 Task: Create a board button with options enabled by default.
Action: Mouse pressed left at (425, 284)
Screenshot: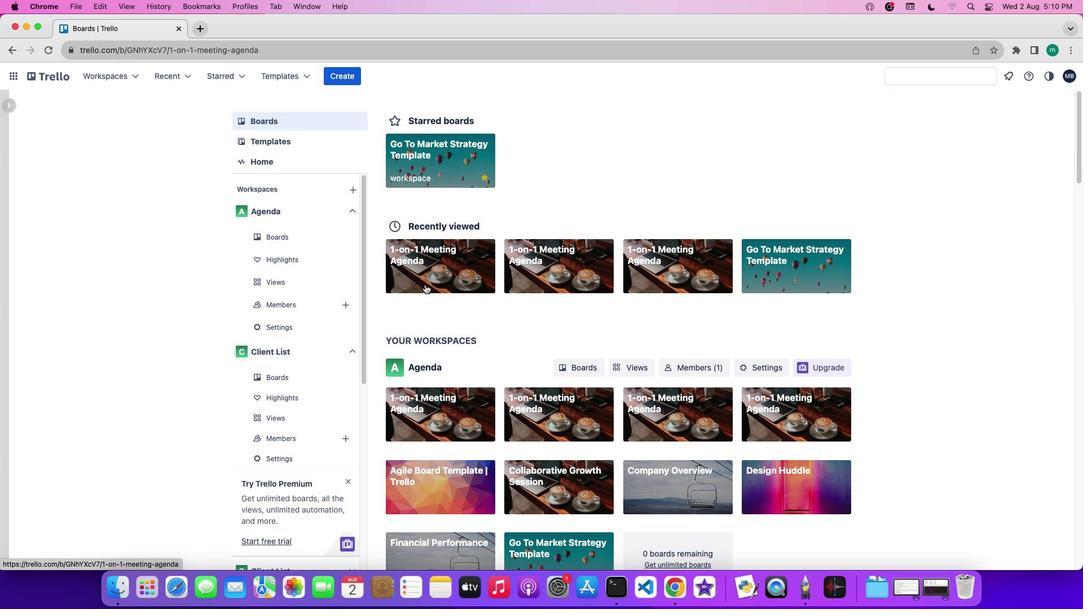 
Action: Mouse moved to (933, 252)
Screenshot: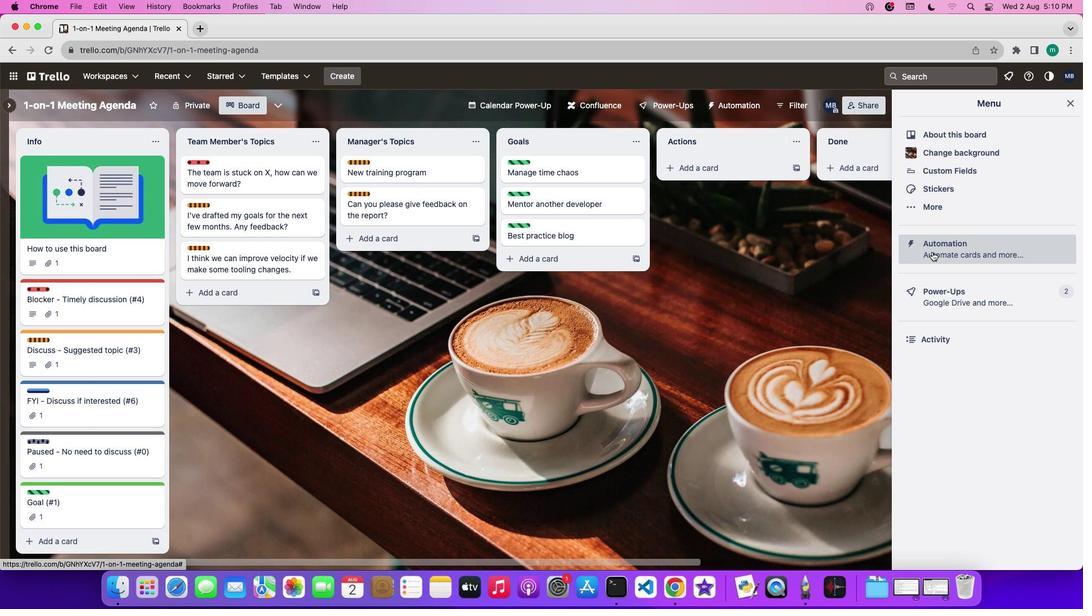 
Action: Mouse pressed left at (933, 252)
Screenshot: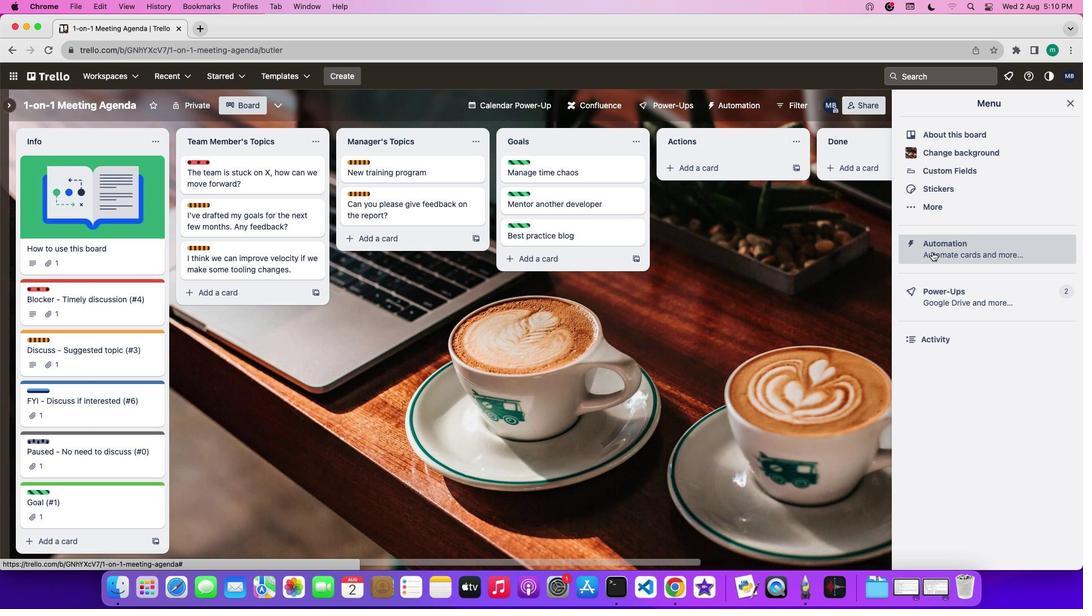 
Action: Mouse moved to (94, 309)
Screenshot: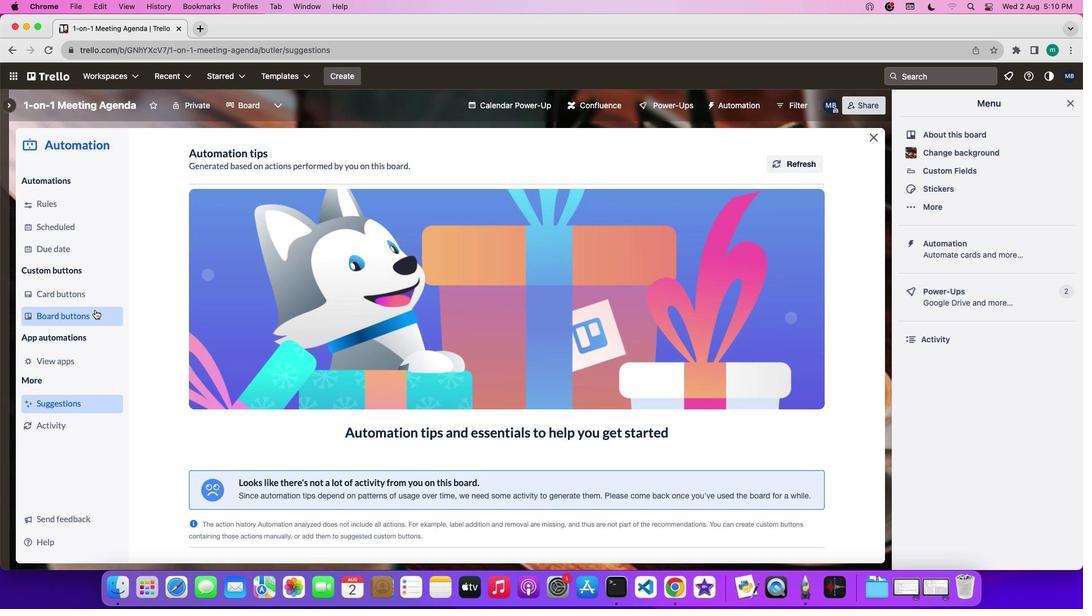 
Action: Mouse pressed left at (94, 309)
Screenshot: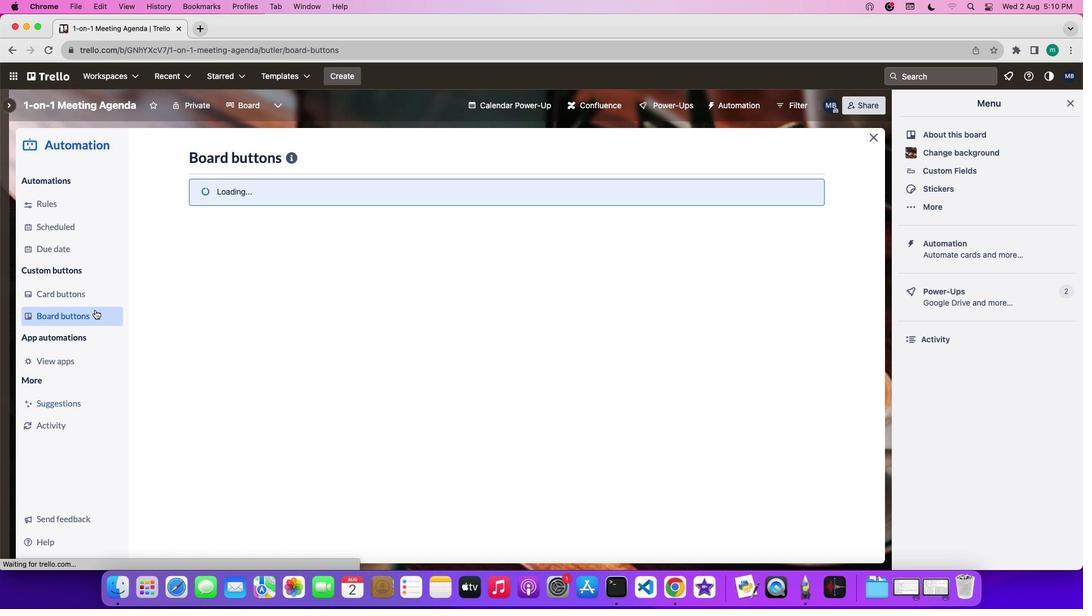 
Action: Mouse moved to (266, 386)
Screenshot: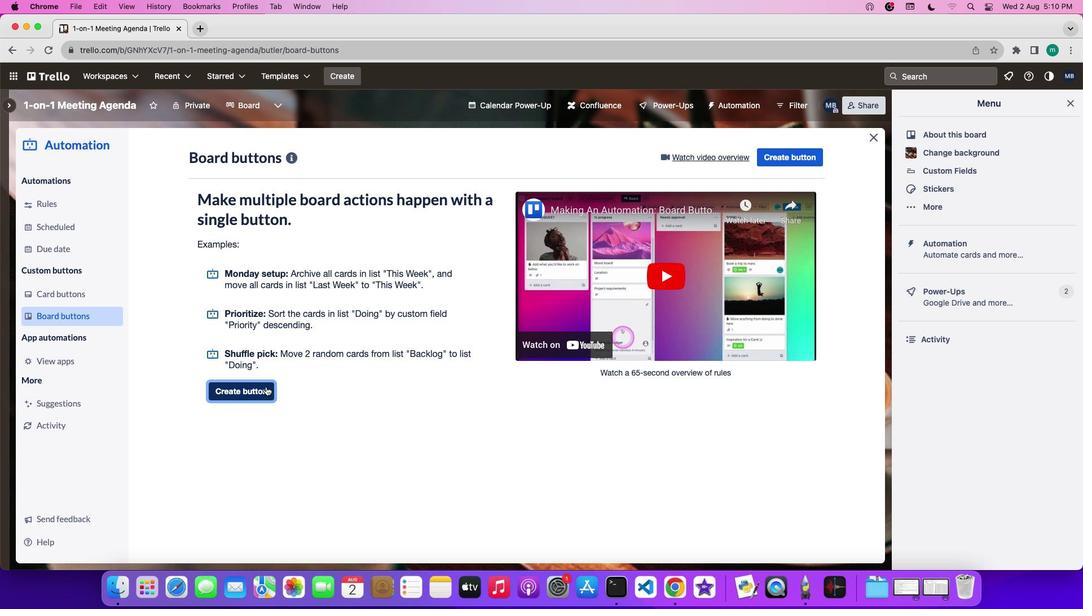 
Action: Mouse pressed left at (266, 386)
Screenshot: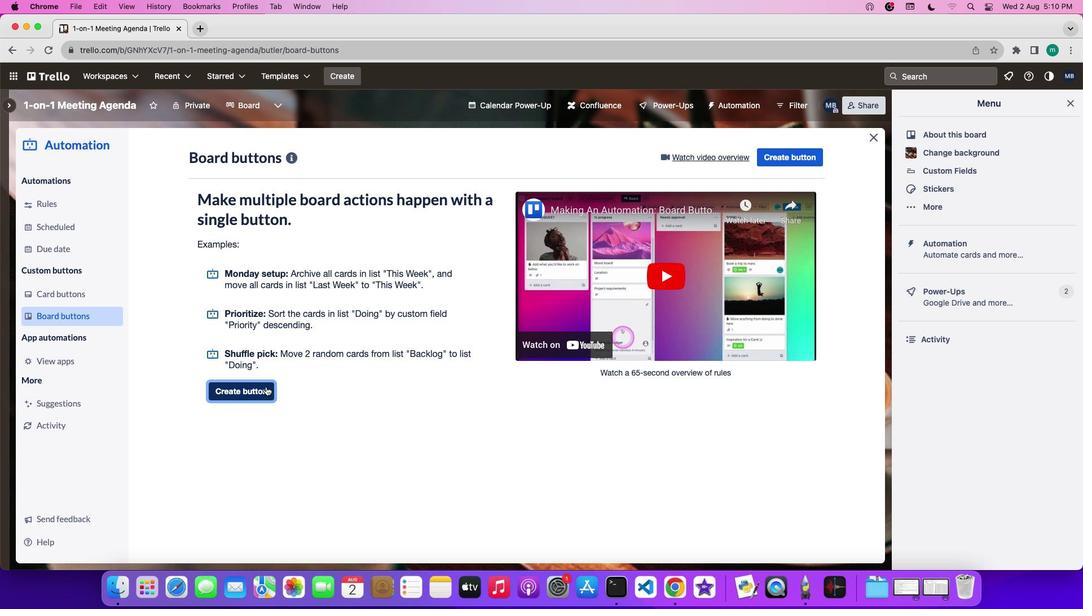 
Action: Mouse moved to (358, 203)
Screenshot: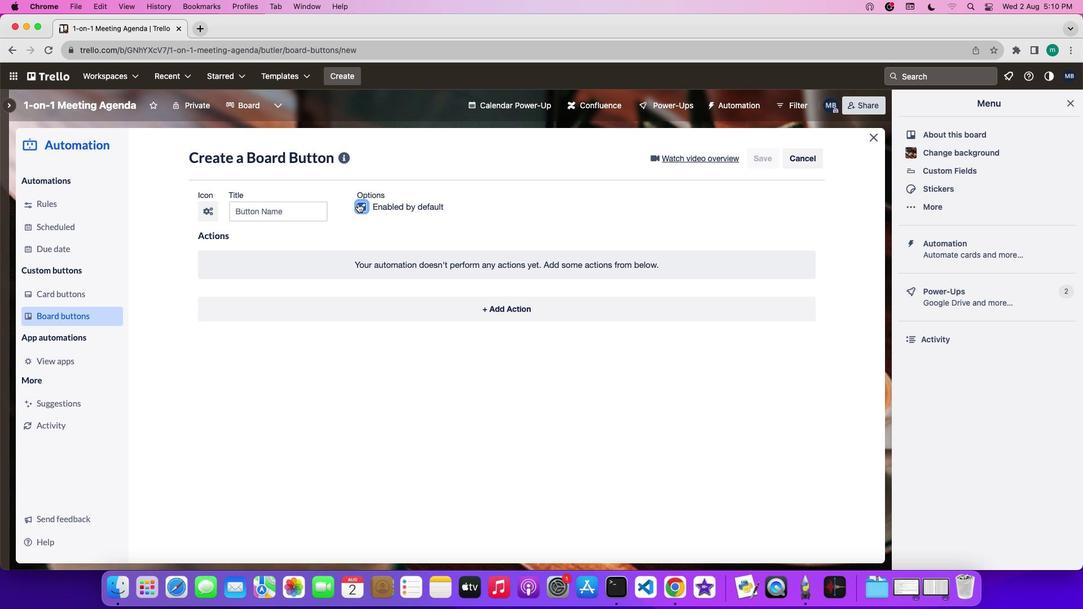 
Action: Mouse pressed left at (358, 203)
Screenshot: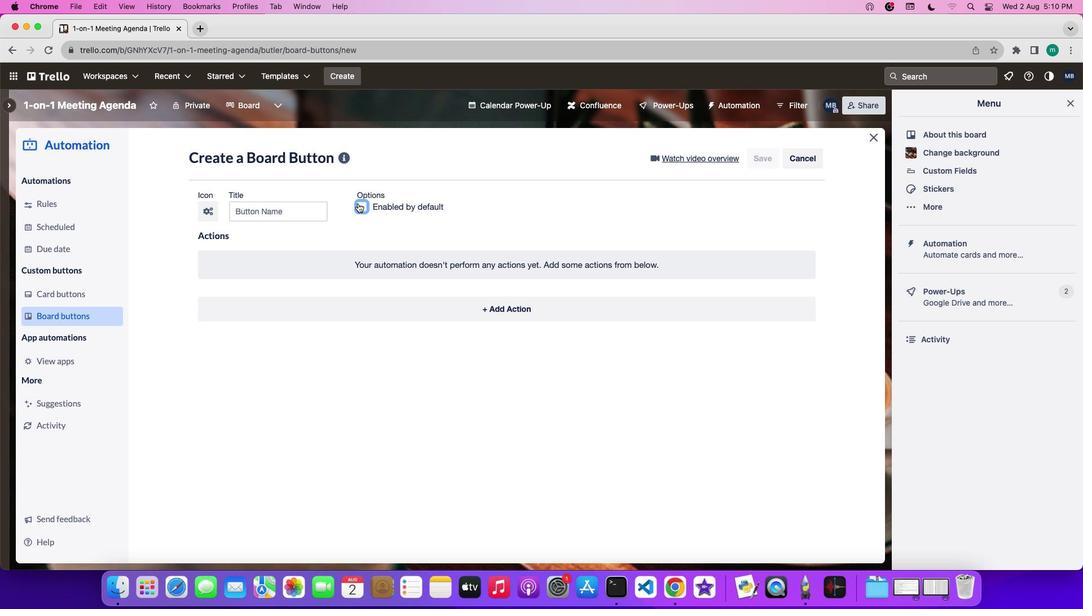 
Action: Mouse pressed left at (358, 203)
Screenshot: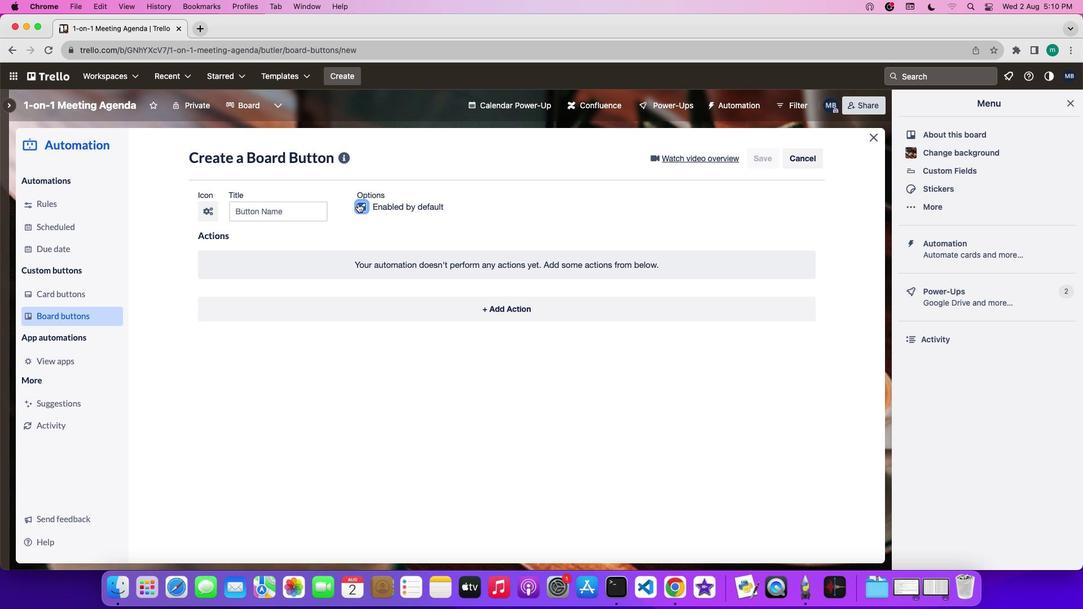 
Action: Mouse moved to (405, 215)
Screenshot: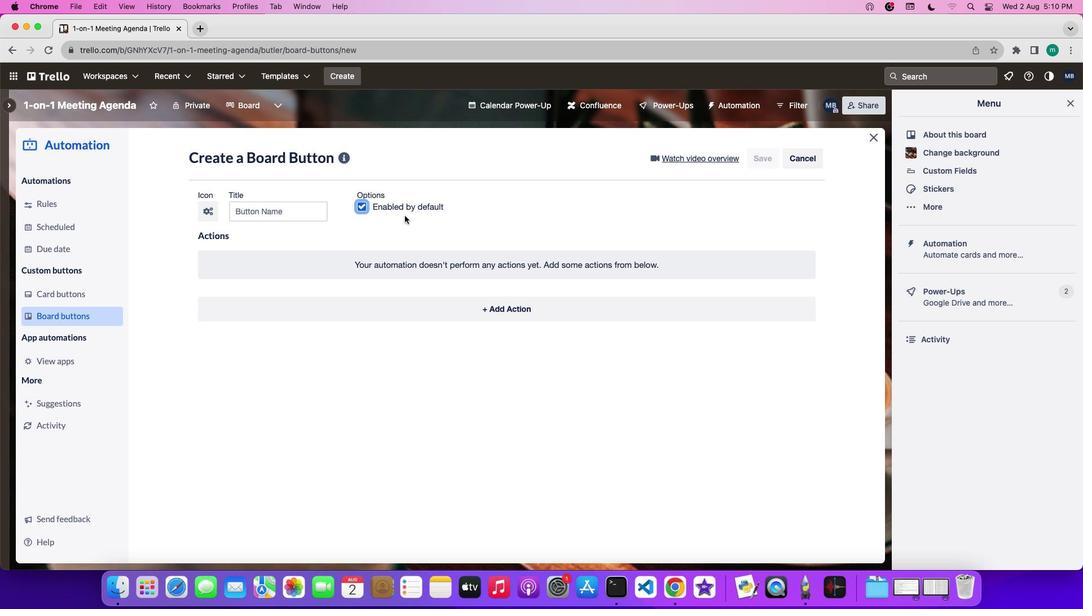 
